 Task: Disable job alerts in India.
Action: Mouse moved to (276, 122)
Screenshot: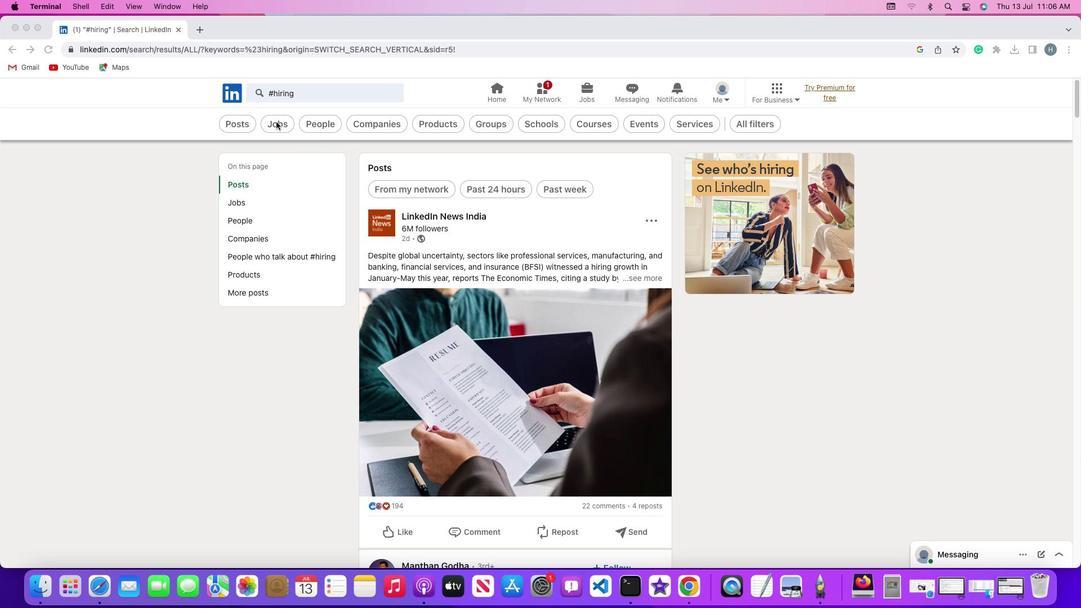 
Action: Mouse pressed left at (276, 122)
Screenshot: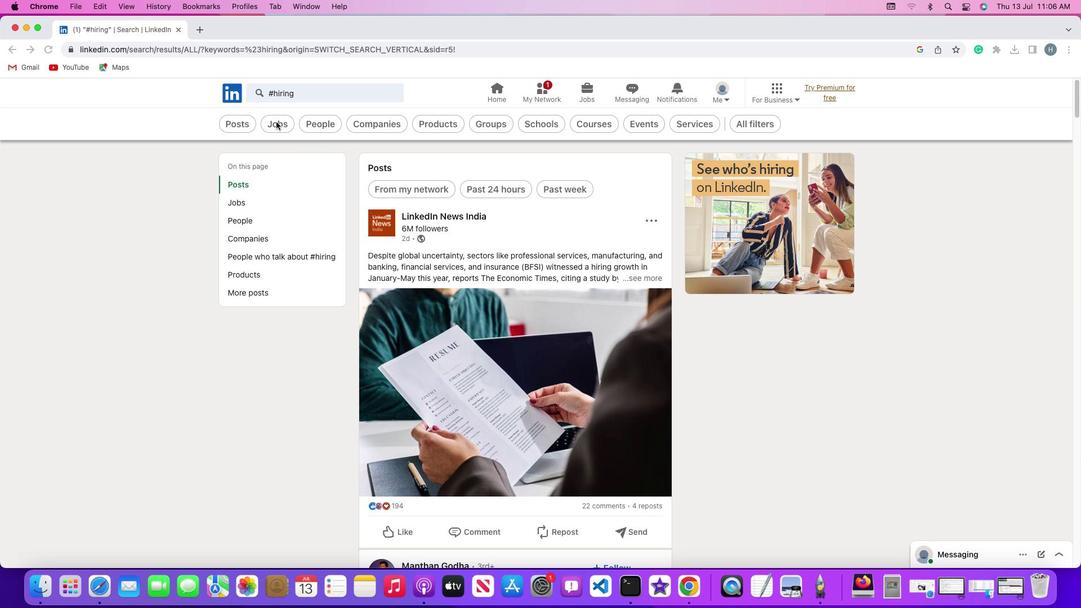 
Action: Mouse moved to (276, 121)
Screenshot: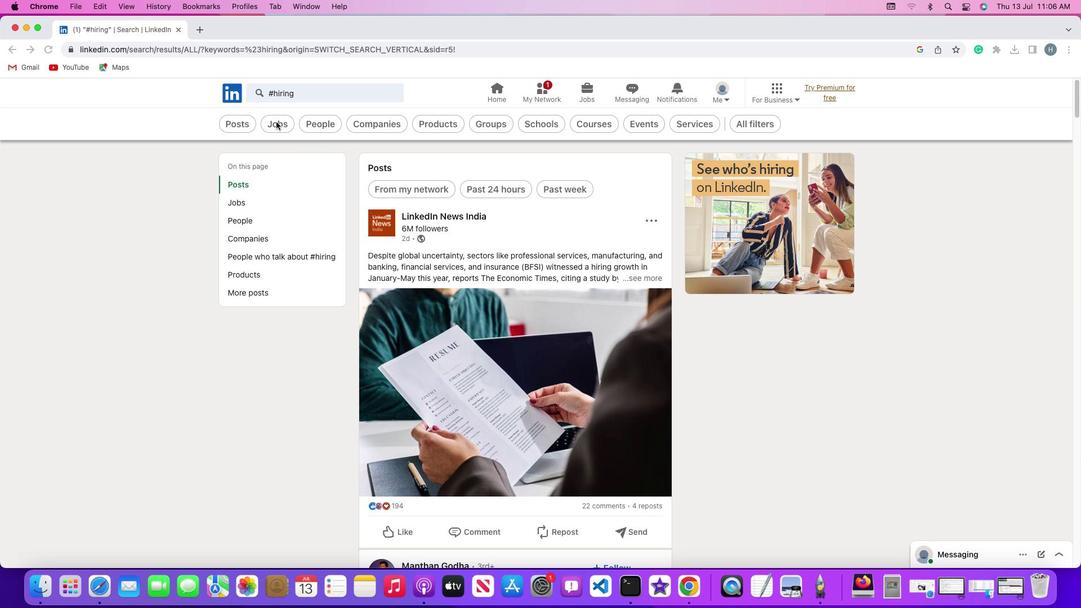 
Action: Mouse pressed left at (276, 121)
Screenshot: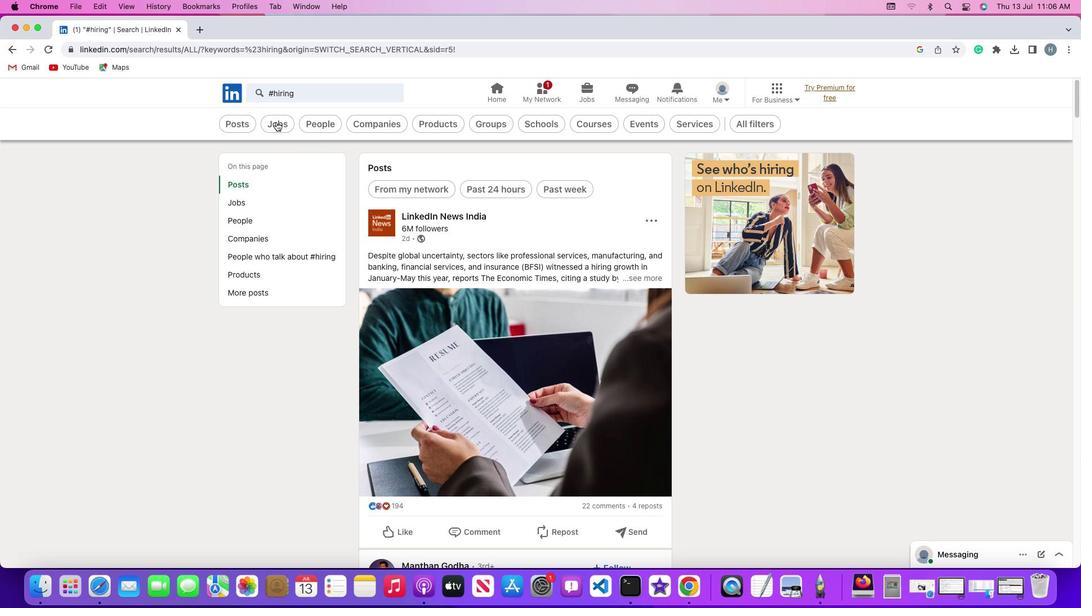 
Action: Mouse moved to (489, 155)
Screenshot: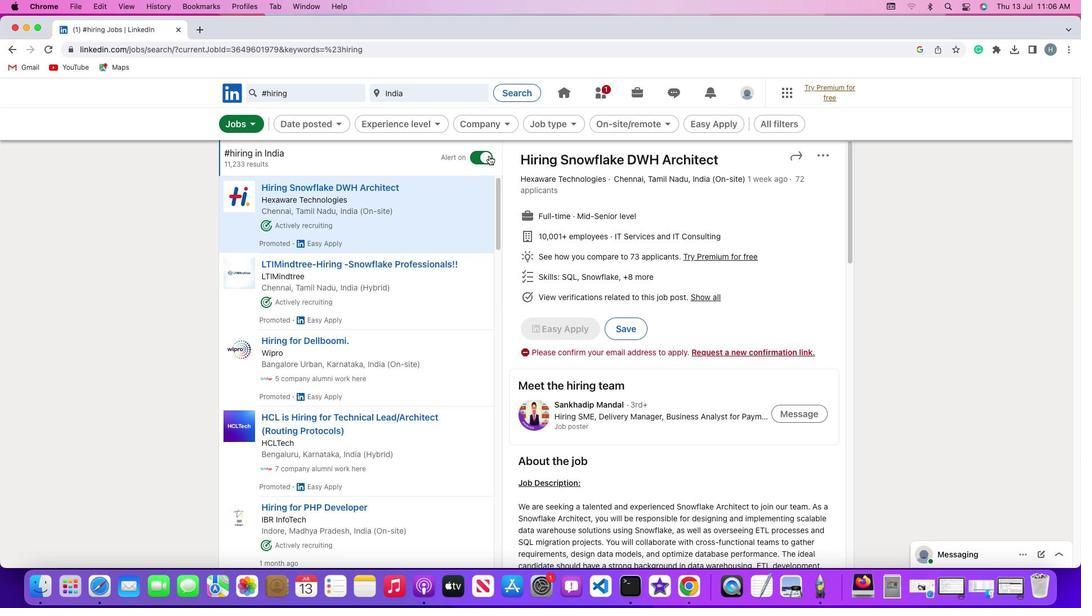 
Action: Mouse pressed left at (489, 155)
Screenshot: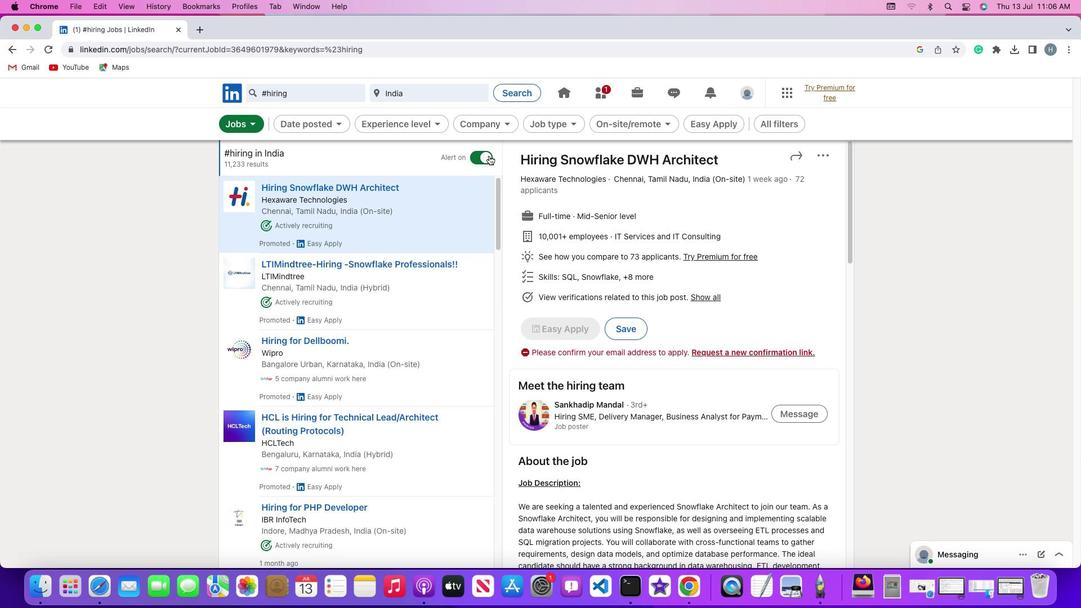 
Action: Mouse moved to (484, 201)
Screenshot: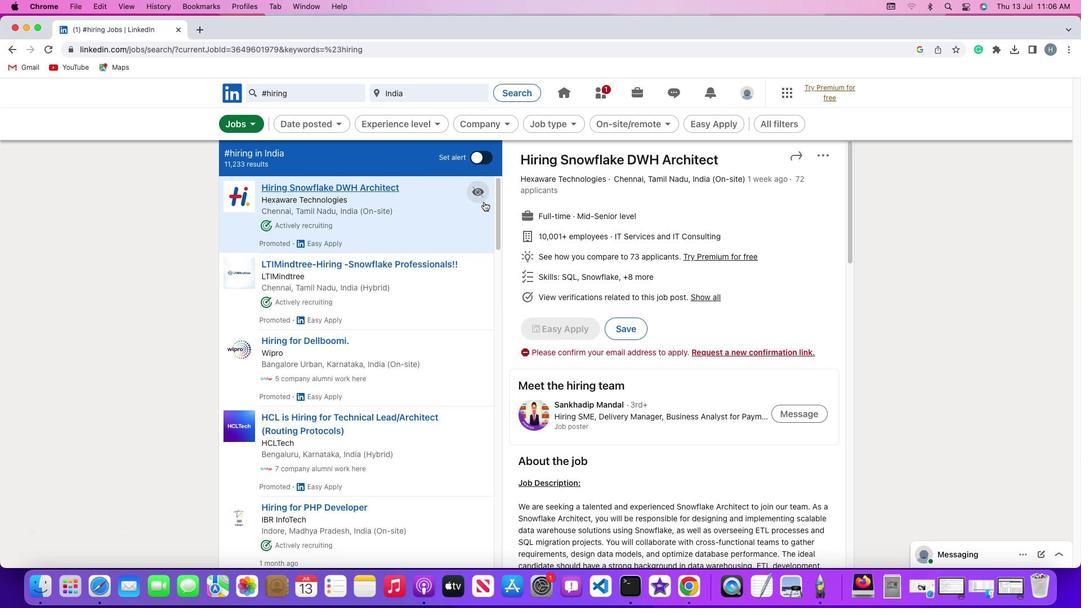 
